 Task: Create in the project ArrowSprint and in the Backlog issue 'Address issues related to software bugs and defects' a child issue 'Integration with procurement management systems', and assign it to team member softage.4@softage.net. Create in the project ArrowSprint and in the Backlog issue 'Implement a new feature to allow for virtual meetings and video conferencing' a child issue 'Code optimization for energy-efficient image filtering', and assign it to team member softage.1@softage.net
Action: Mouse scrolled (71, 45) with delta (0, 0)
Screenshot: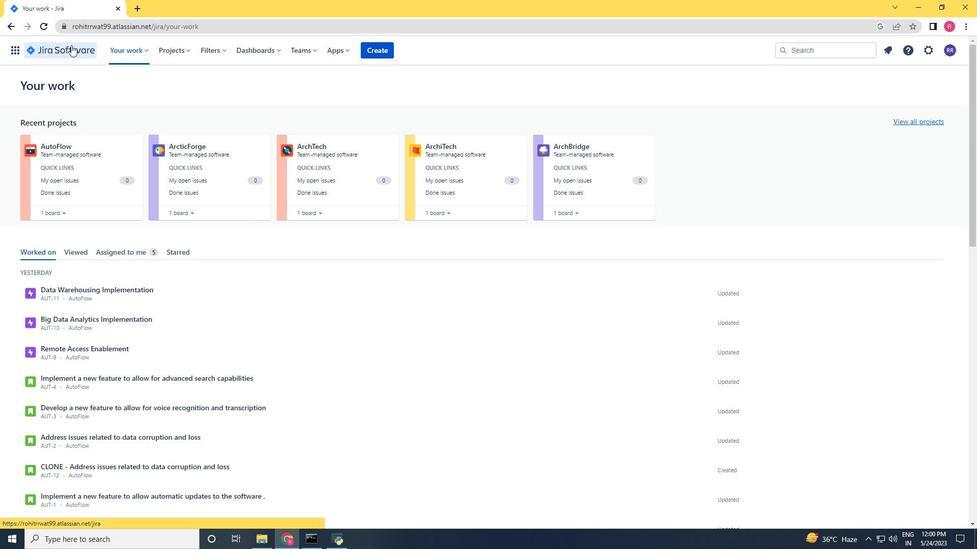 
Action: Mouse moved to (162, 43)
Screenshot: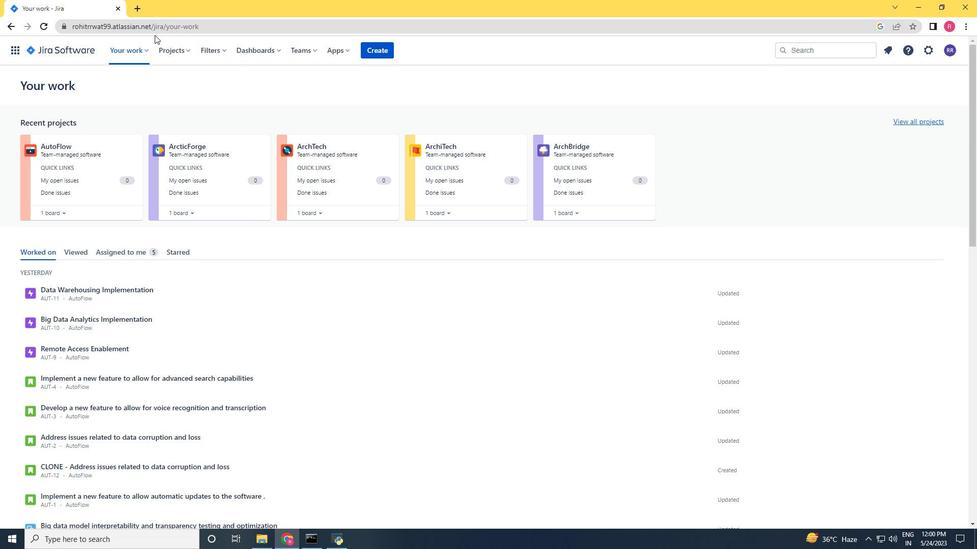 
Action: Mouse pressed left at (162, 43)
Screenshot: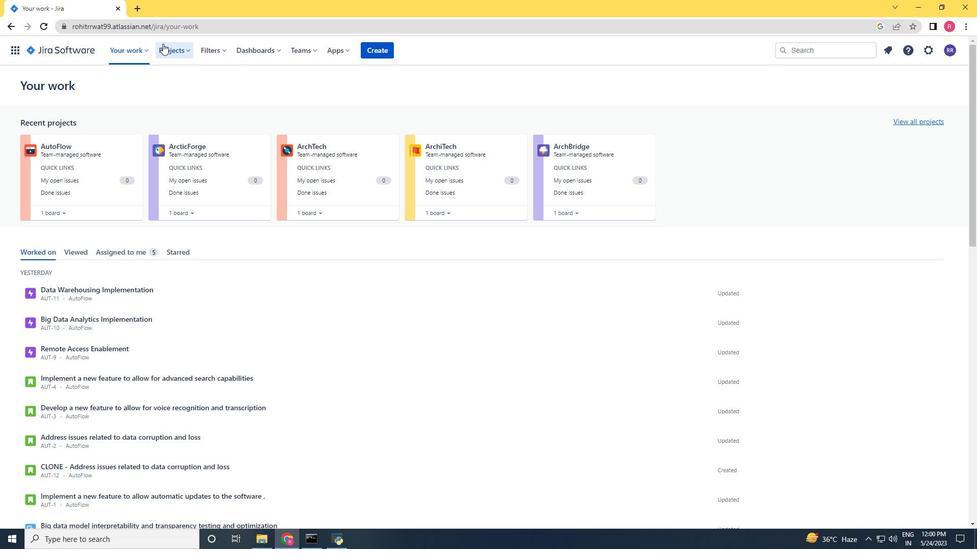 
Action: Mouse moved to (205, 102)
Screenshot: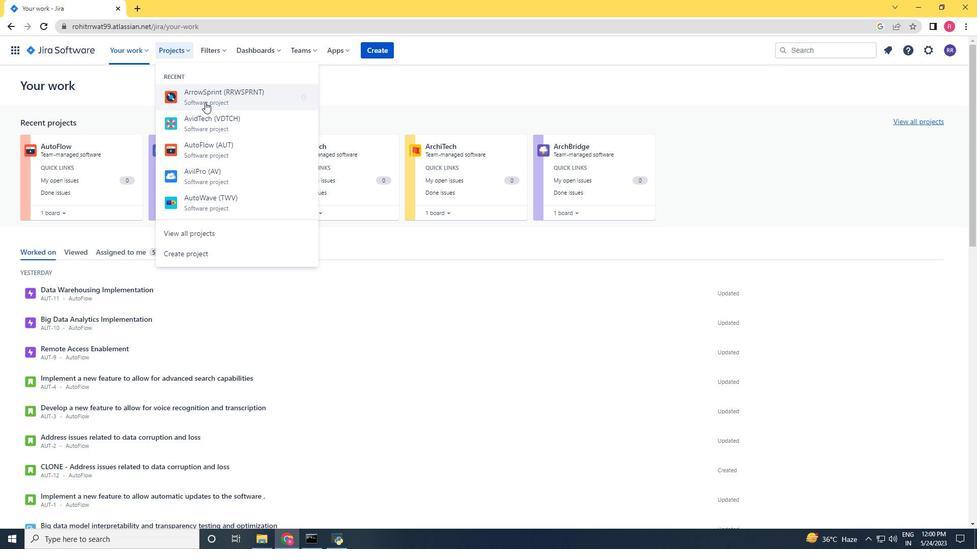 
Action: Mouse pressed left at (205, 102)
Screenshot: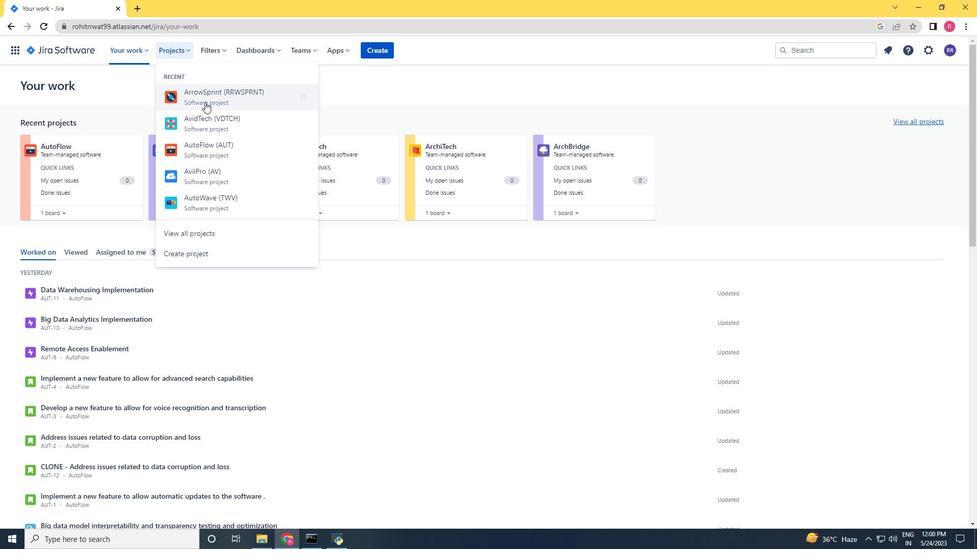 
Action: Mouse moved to (70, 154)
Screenshot: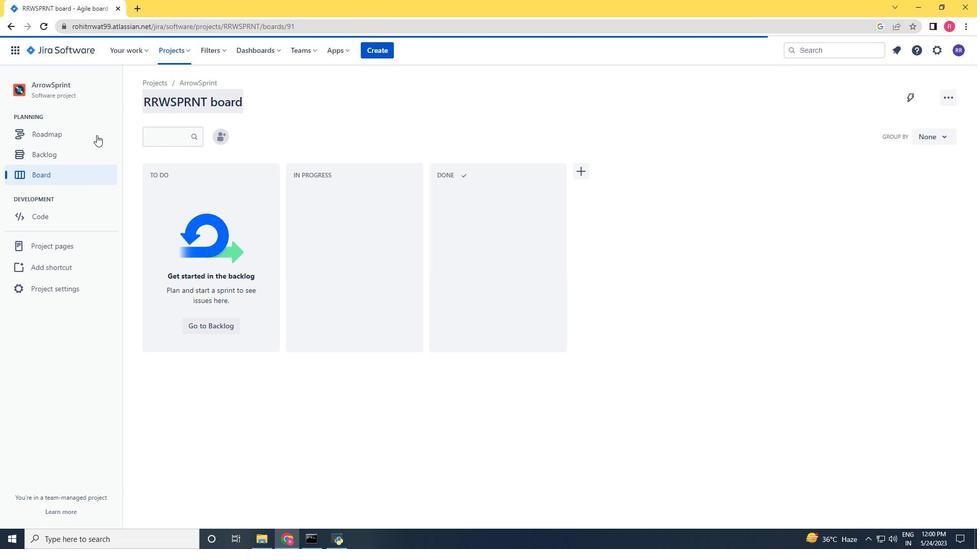 
Action: Mouse pressed left at (70, 154)
Screenshot: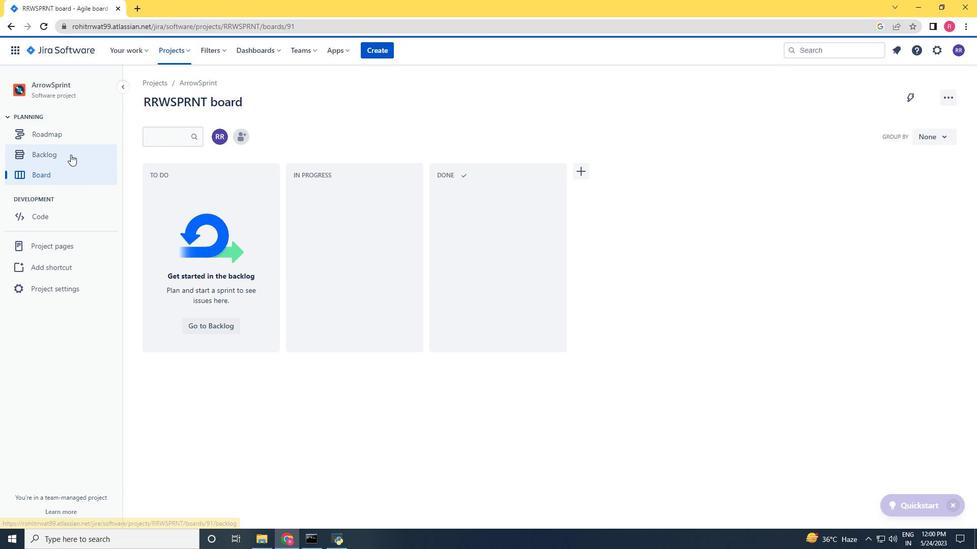 
Action: Mouse moved to (658, 264)
Screenshot: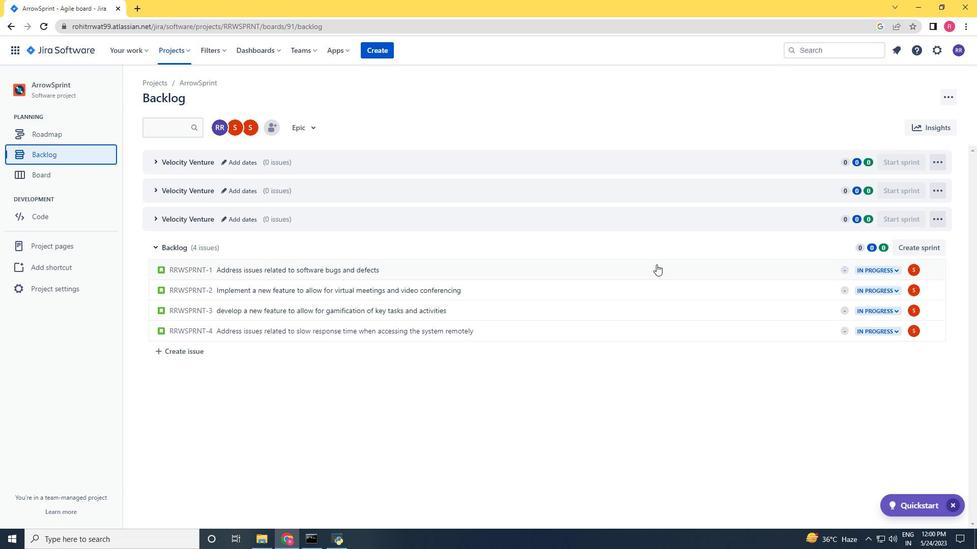 
Action: Mouse pressed left at (658, 264)
Screenshot: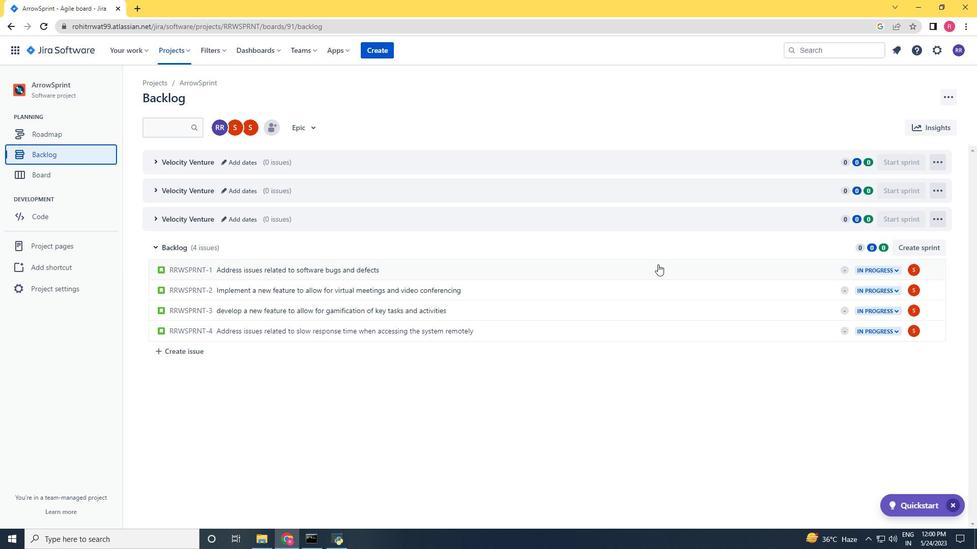 
Action: Mouse moved to (799, 213)
Screenshot: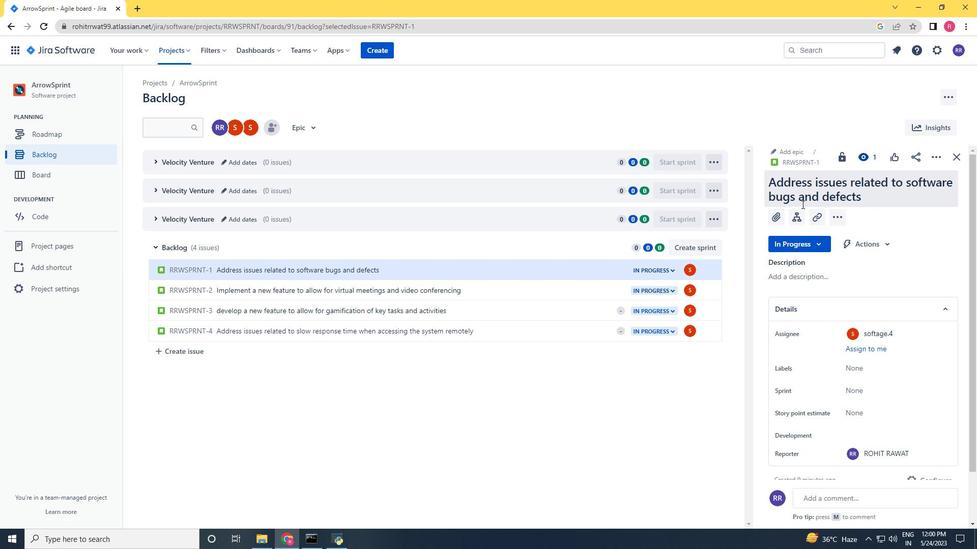 
Action: Mouse pressed left at (799, 213)
Screenshot: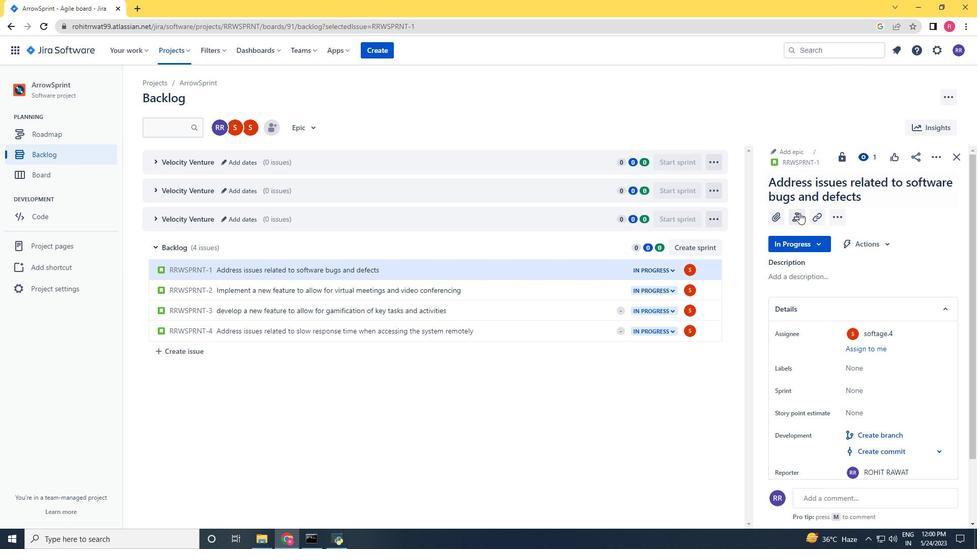 
Action: Key pressed <Key.shift>Integration<Key.space>with<Key.space>procurement<Key.space>management<Key.space>system<Key.space><Key.backspace>s<Key.enter>
Screenshot: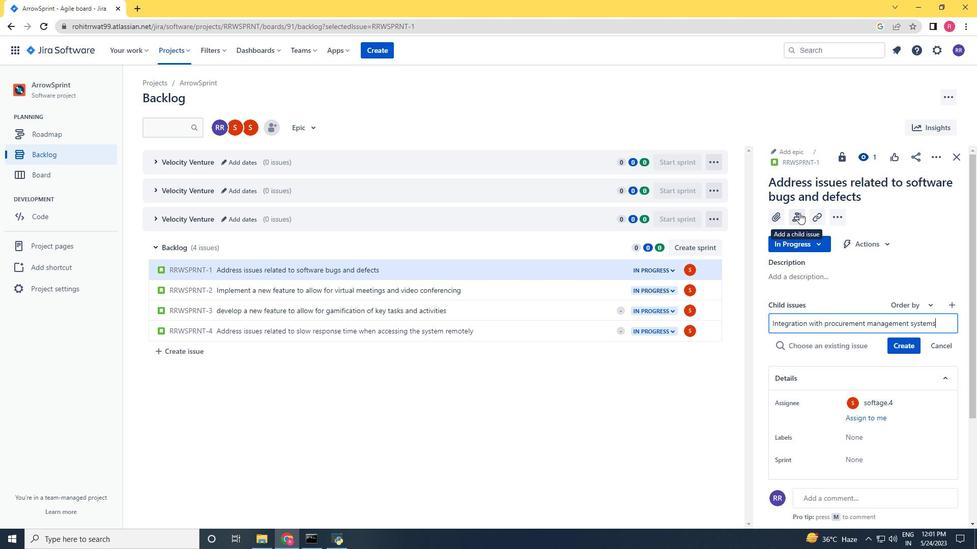 
Action: Mouse moved to (592, 292)
Screenshot: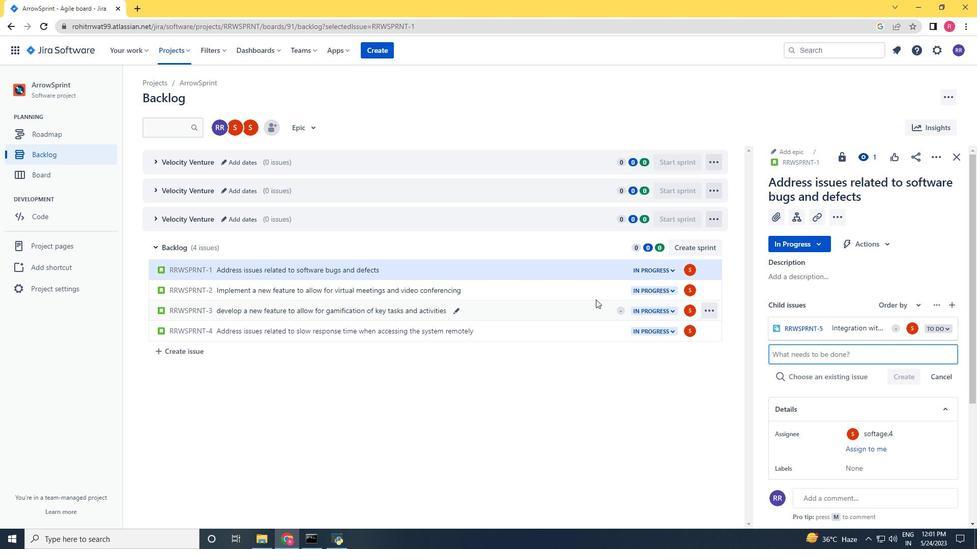 
Action: Mouse pressed left at (592, 292)
Screenshot: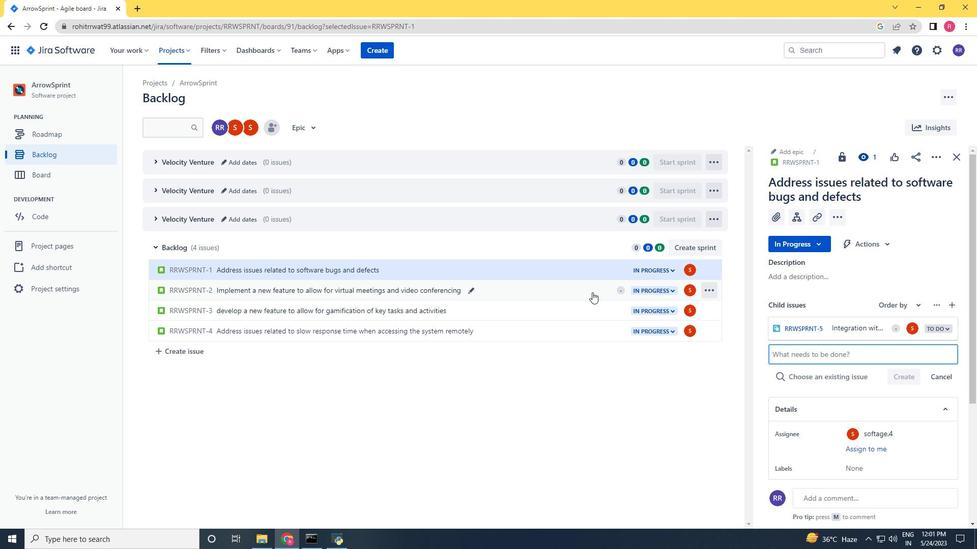
Action: Mouse moved to (796, 232)
Screenshot: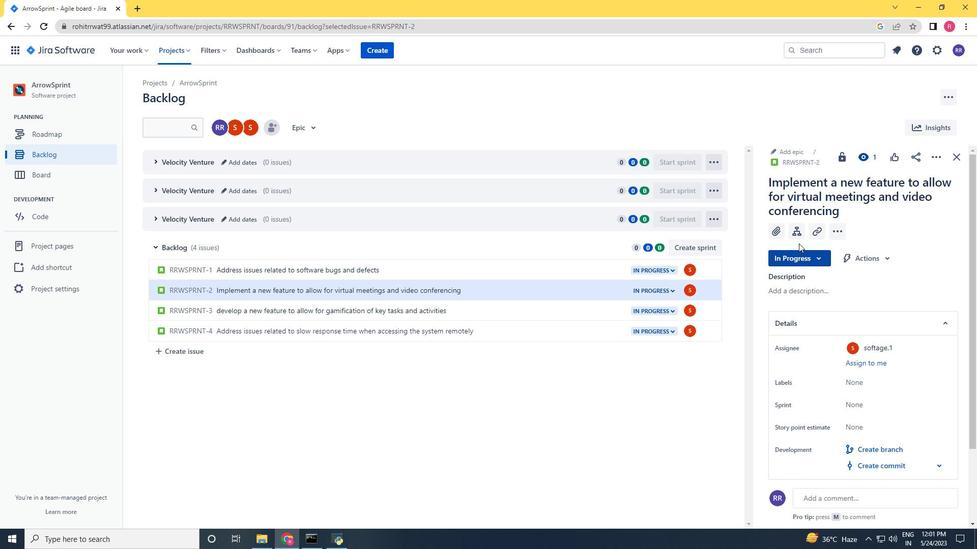 
Action: Mouse pressed left at (796, 232)
Screenshot: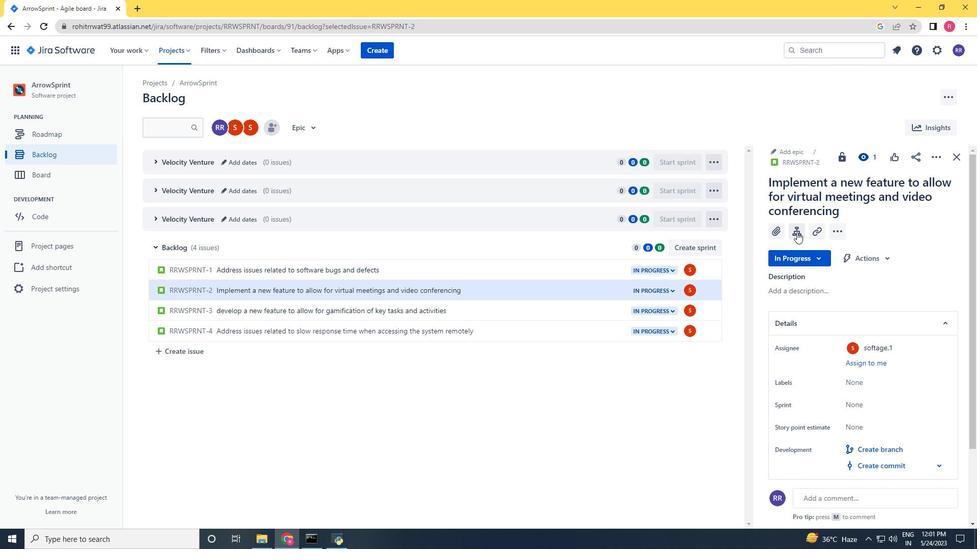 
Action: Key pressed <Key.shift>Implement<Key.space>a<Key.space>new<Key.space>feature<Key.space>to<Key.space>allow<Key.space>for<Key.space>virtual<Key.space>meetings<Key.space>and<Key.space>video<Key.space>conferencing<Key.space><Key.backspace><Key.backspace><Key.backspace><Key.backspace><Key.backspace><Key.backspace><Key.backspace><Key.backspace><Key.backspace><Key.backspace><Key.backspace><Key.backspace><Key.backspace><Key.backspace><Key.backspace><Key.backspace><Key.backspace><Key.backspace><Key.backspace><Key.backspace><Key.backspace><Key.backspace><Key.backspace><Key.backspace><Key.backspace><Key.backspace><Key.backspace><Key.backspace><Key.backspace><Key.backspace><Key.backspace><Key.backspace><Key.backspace><Key.backspace><Key.backspace><Key.backspace><Key.backspace><Key.backspace><Key.backspace><Key.backspace><Key.backspace><Key.backspace><Key.backspace><Key.backspace><Key.backspace><Key.backspace><Key.backspace><Key.backspace><Key.backspace><Key.backspace><Key.backspace><Key.backspace><Key.backspace><Key.backspace><Key.backspace><Key.backspace><Key.backspace><Key.backspace><Key.backspace><Key.backspace><Key.backspace><Key.backspace><Key.backspace><Key.backspace><Key.backspace><Key.backspace><Key.backspace><Key.backspace><Key.backspace><Key.backspace><Key.backspace><Key.backspace><Key.backspace><Key.backspace><Key.backspace><Key.backspace><Key.backspace><Key.backspace><Key.backspace><Key.backspace><Key.backspace><Key.backspace><Key.backspace><Key.backspace><Key.backspace><Key.backspace><Key.backspace><Key.backspace><Key.backspace><Key.backspace><Key.backspace><Key.backspace><Key.backspace><Key.backspace><Key.backspace><Key.backspace><Key.backspace><Key.backspace><Key.backspace><Key.backspace><Key.shift>Code<Key.space>optimization<Key.space>for<Key.space>energy-efficient<Key.space>imagge<Key.space>filtering<Key.enter>
Screenshot: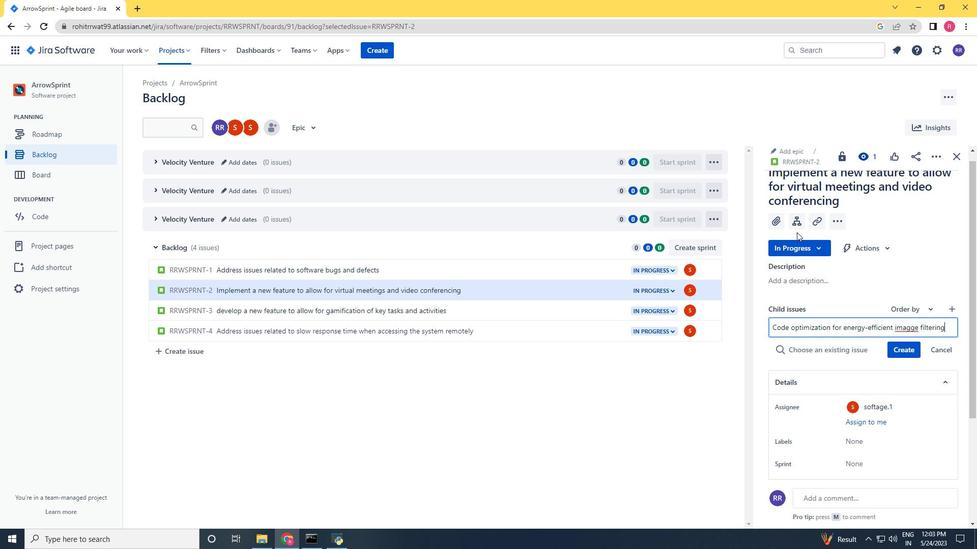 
Action: Mouse moved to (912, 334)
Screenshot: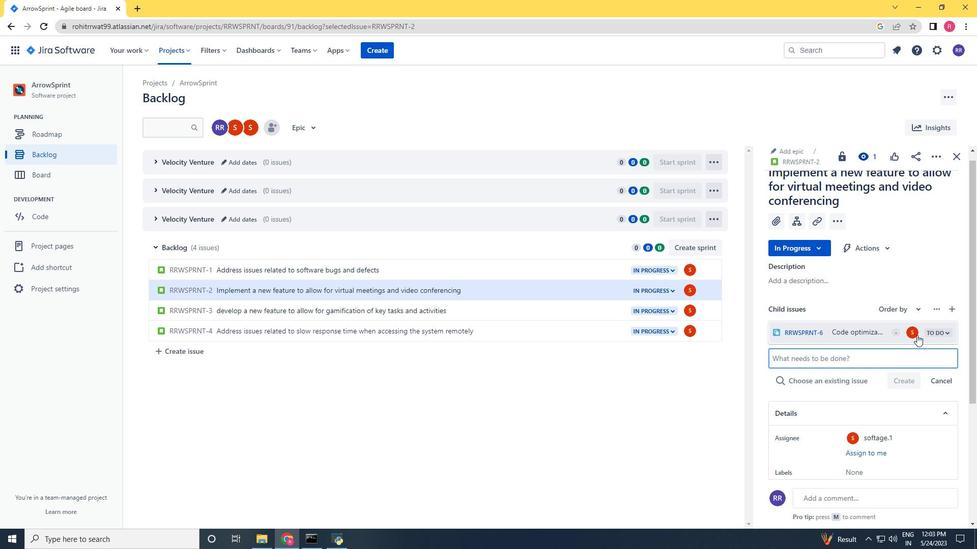 
Action: Mouse pressed left at (912, 334)
Screenshot: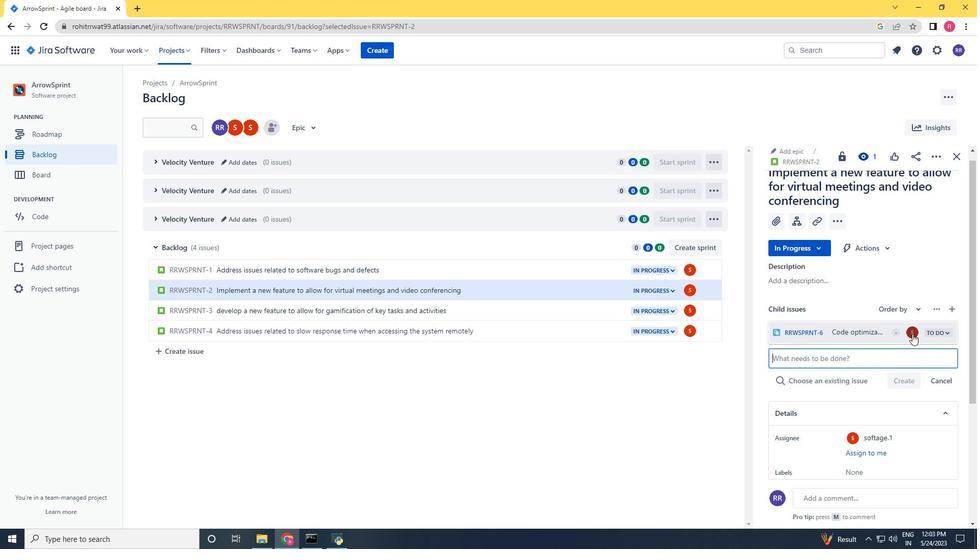 
Action: Key pressed softage.1<Key.shift>@sp<Key.backspace>og<Key.backspace>ftage.net
Screenshot: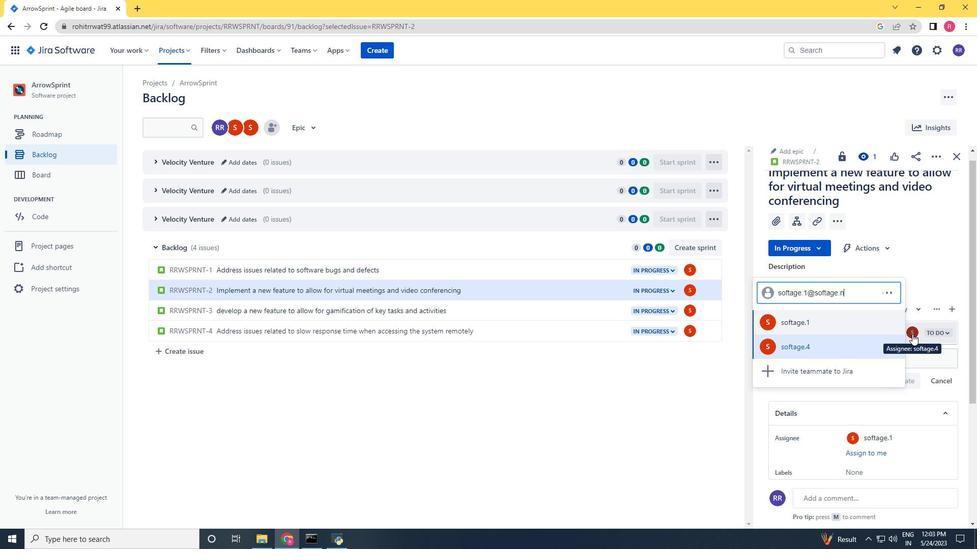 
Action: Mouse moved to (836, 339)
Screenshot: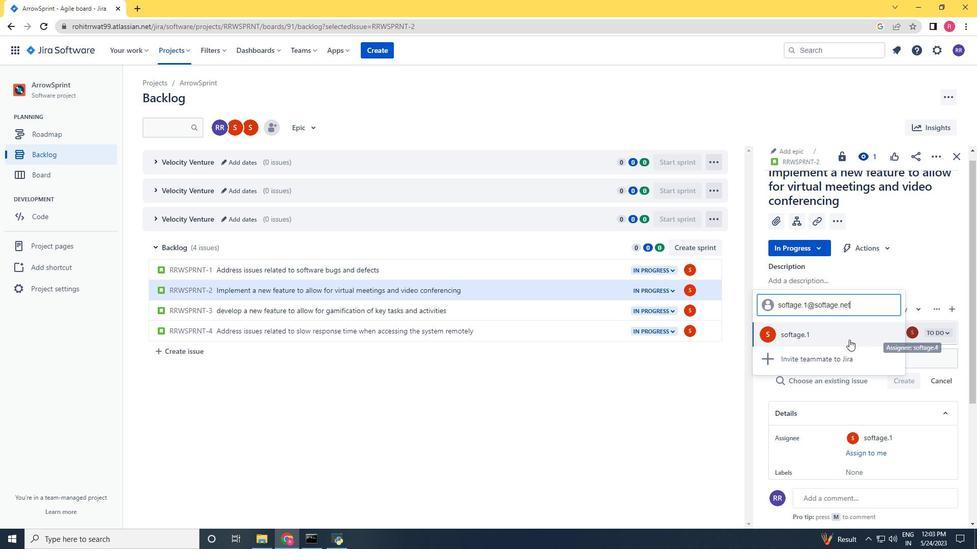 
Action: Mouse pressed left at (836, 339)
Screenshot: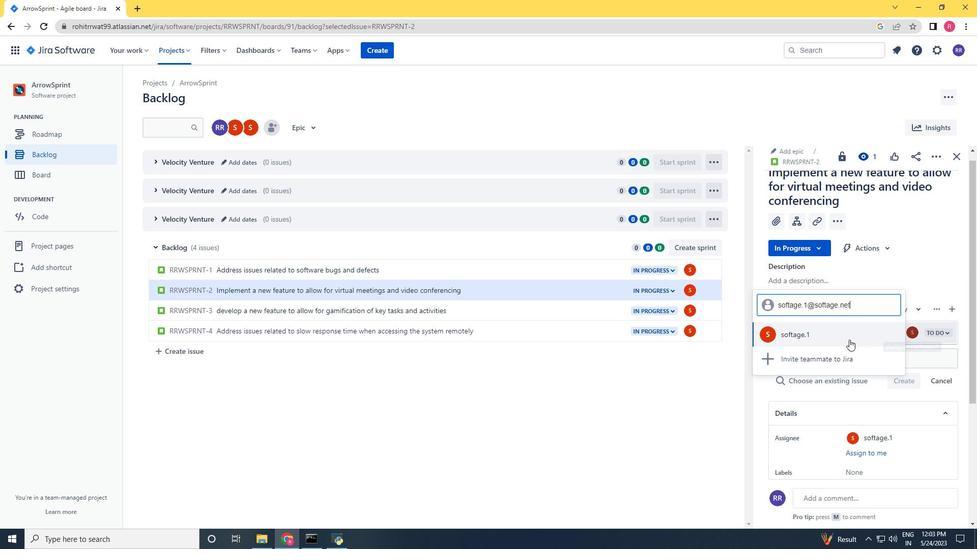 
Action: Mouse moved to (596, 265)
Screenshot: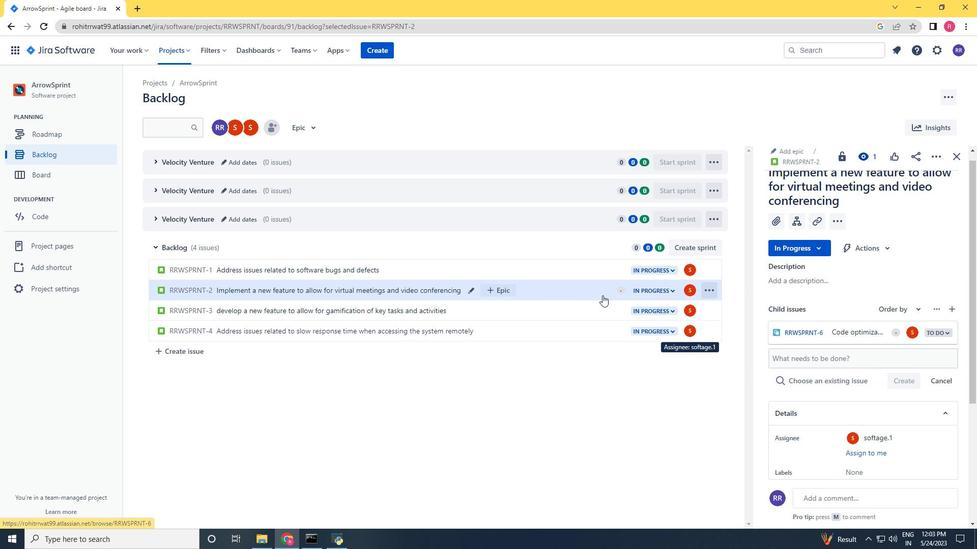 
Action: Mouse pressed left at (596, 265)
Screenshot: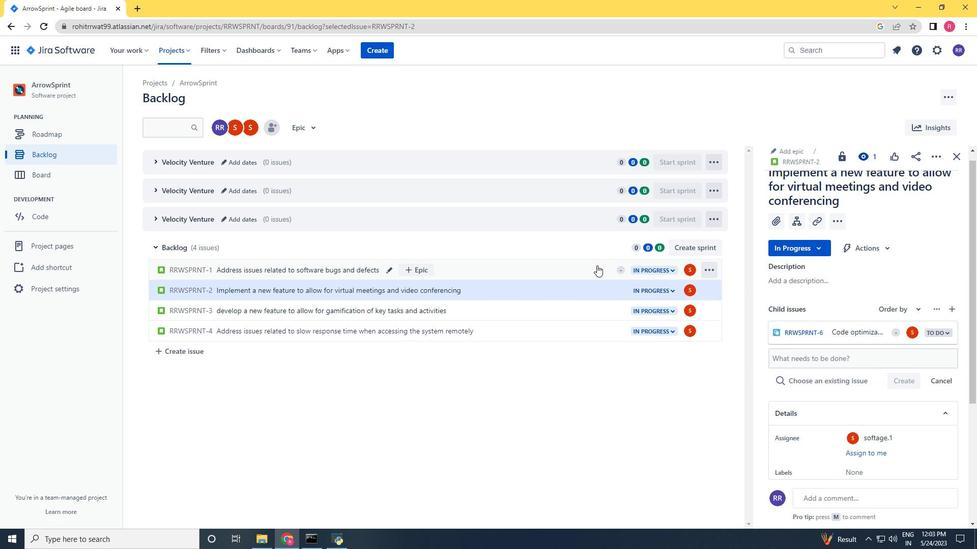 
Action: Mouse moved to (859, 328)
Screenshot: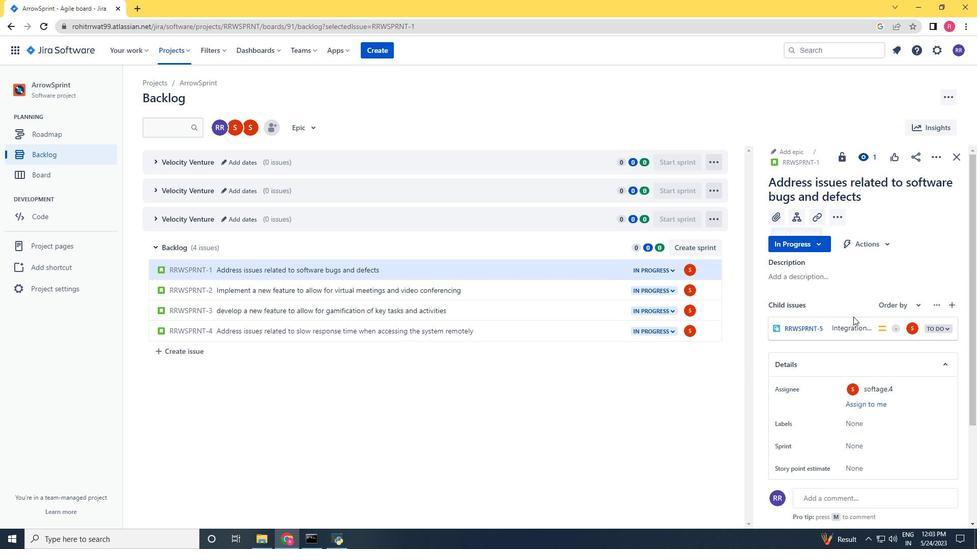 
Action: Mouse pressed left at (859, 328)
Screenshot: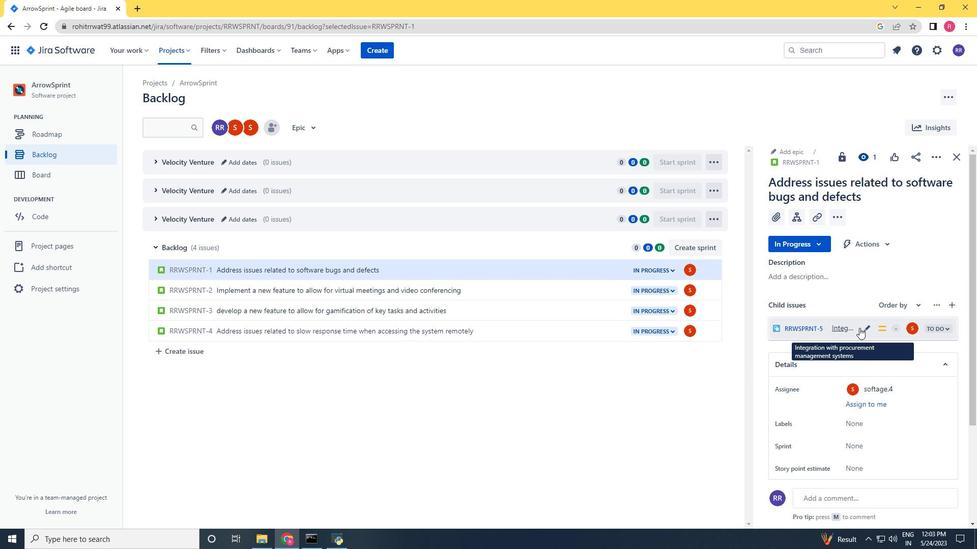 
Action: Mouse moved to (853, 289)
Screenshot: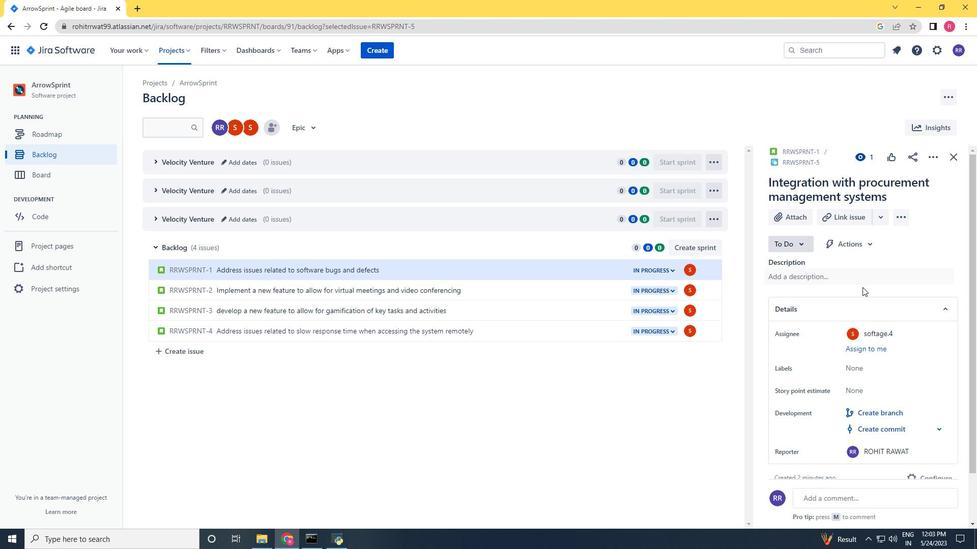 
